 Task: Create a due date automation trigger when advanced on, on the monday after a card is due add basic without the blue label at 11:00 AM.
Action: Mouse moved to (1064, 83)
Screenshot: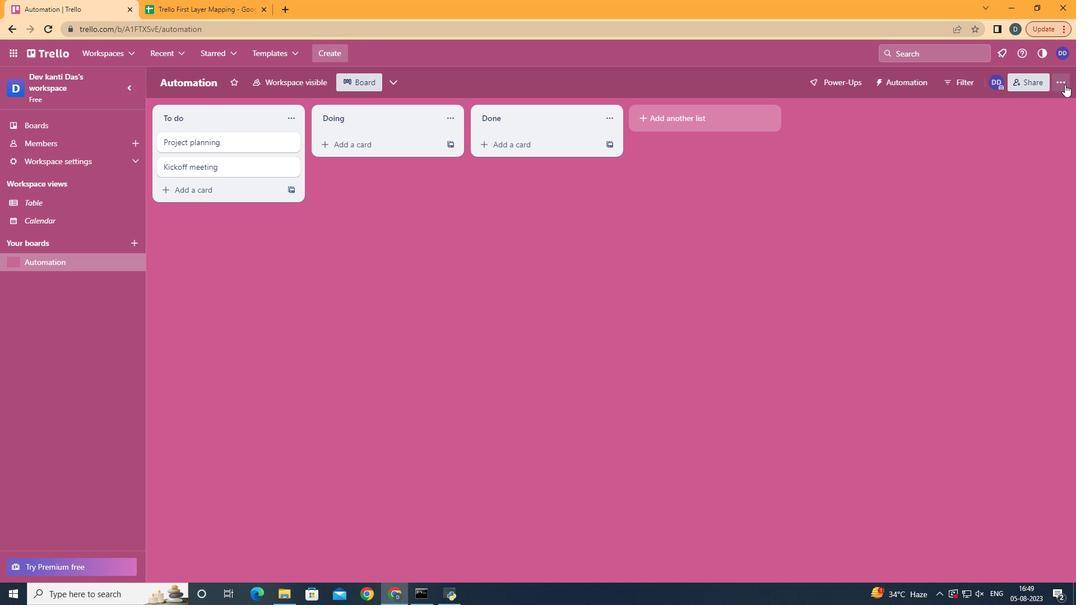 
Action: Mouse pressed left at (1064, 83)
Screenshot: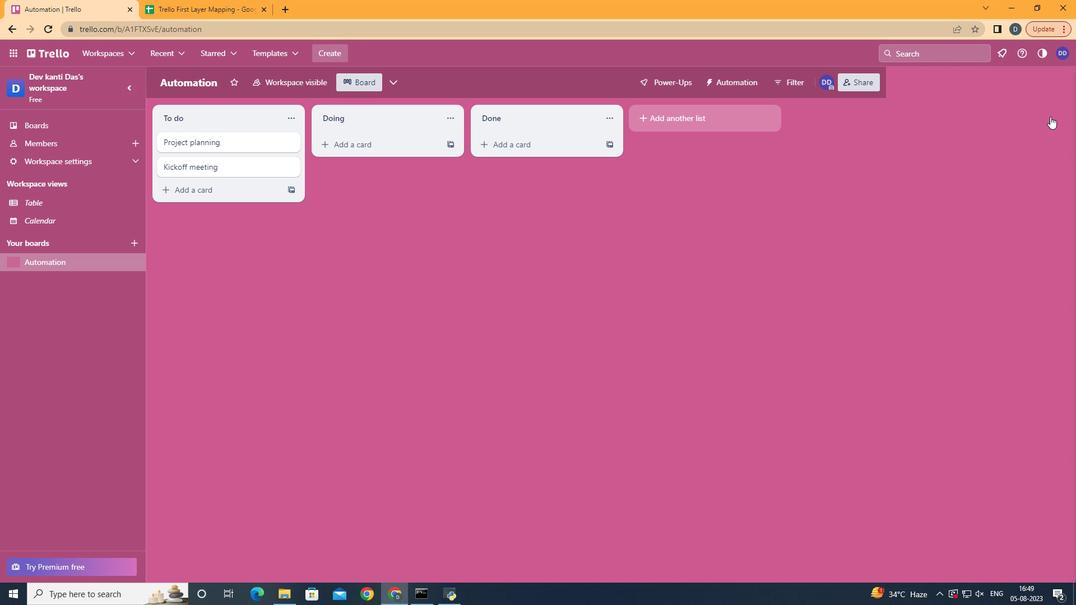 
Action: Mouse moved to (963, 253)
Screenshot: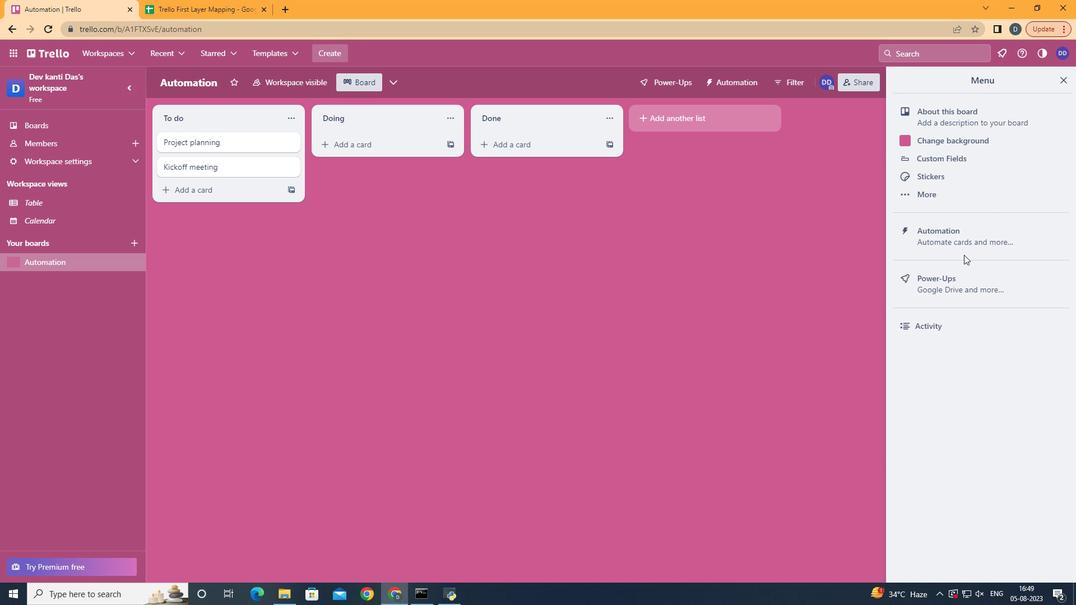 
Action: Mouse pressed left at (963, 253)
Screenshot: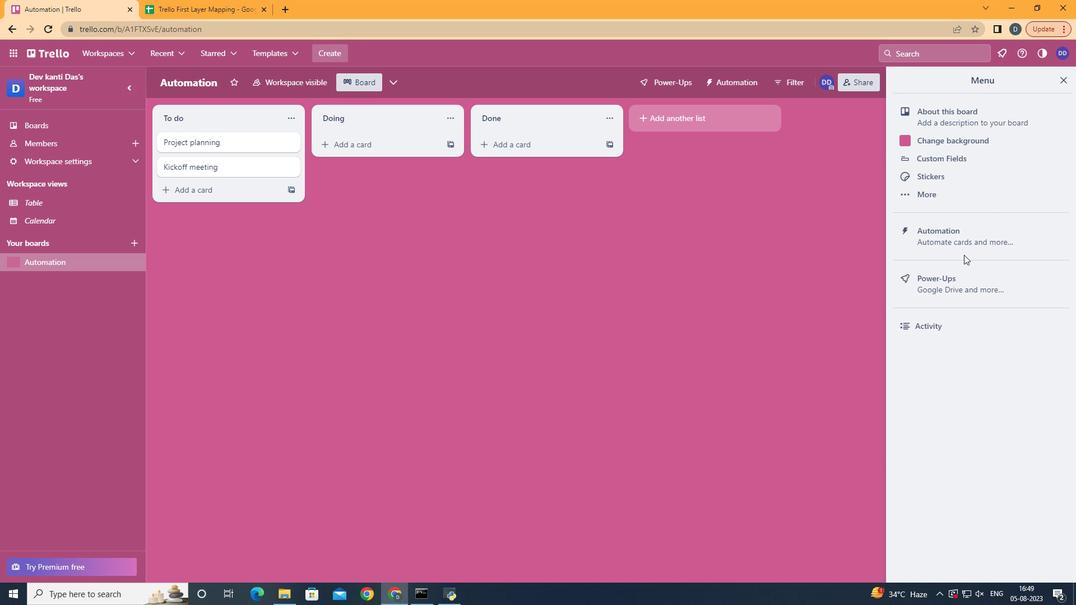 
Action: Mouse moved to (977, 232)
Screenshot: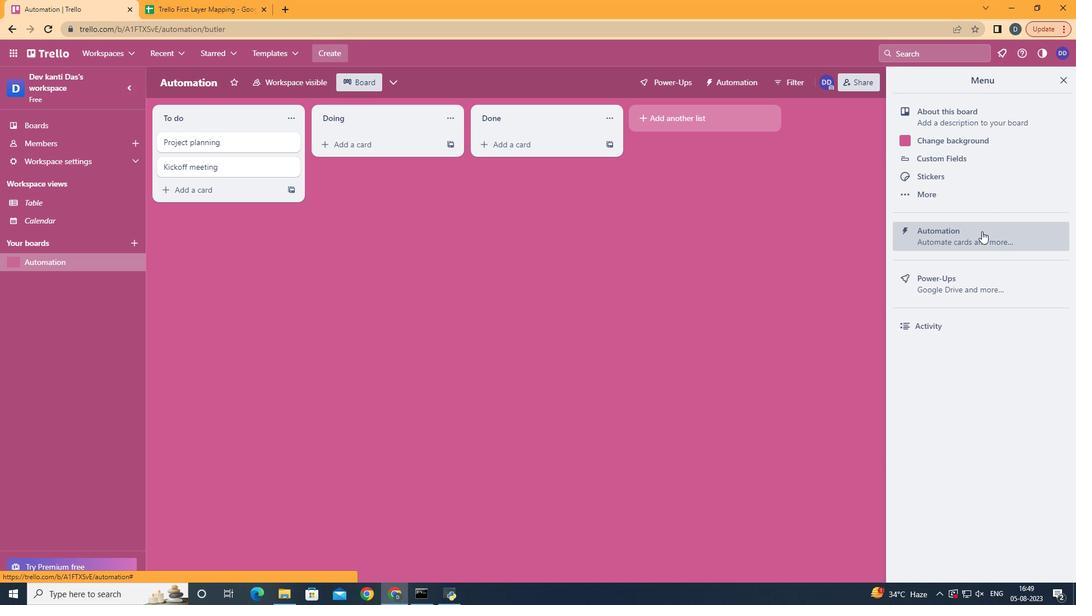 
Action: Mouse pressed left at (977, 232)
Screenshot: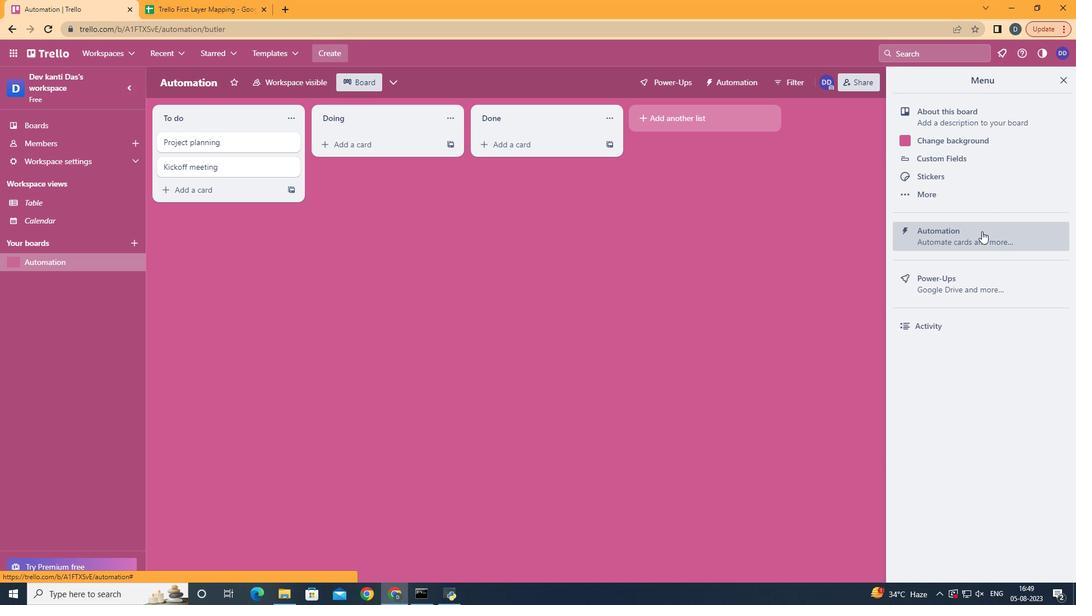 
Action: Mouse moved to (210, 232)
Screenshot: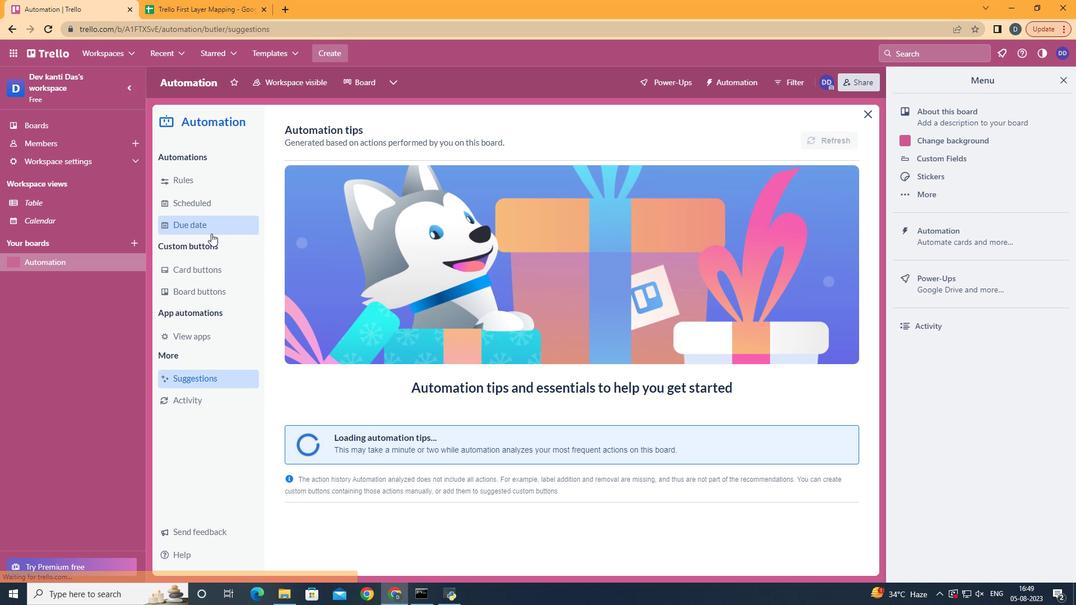 
Action: Mouse pressed left at (210, 232)
Screenshot: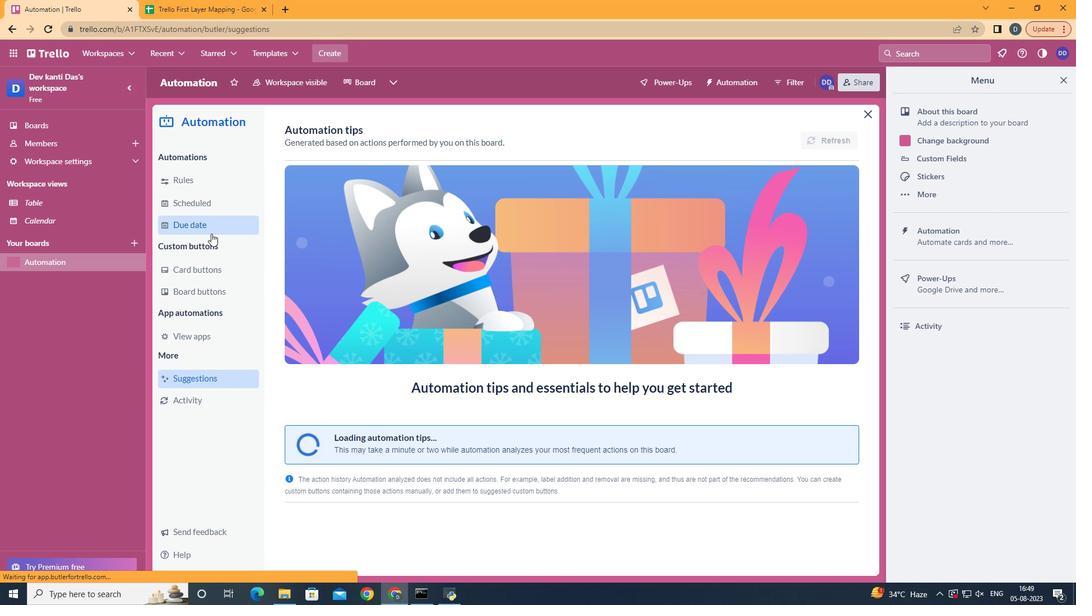 
Action: Mouse moved to (793, 135)
Screenshot: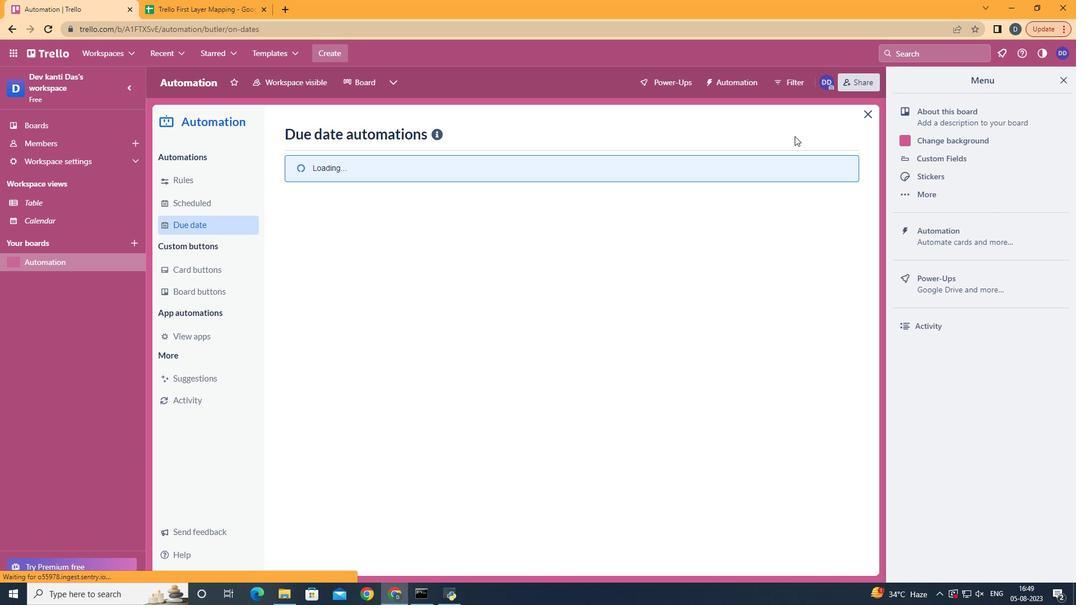
Action: Mouse pressed left at (793, 135)
Screenshot: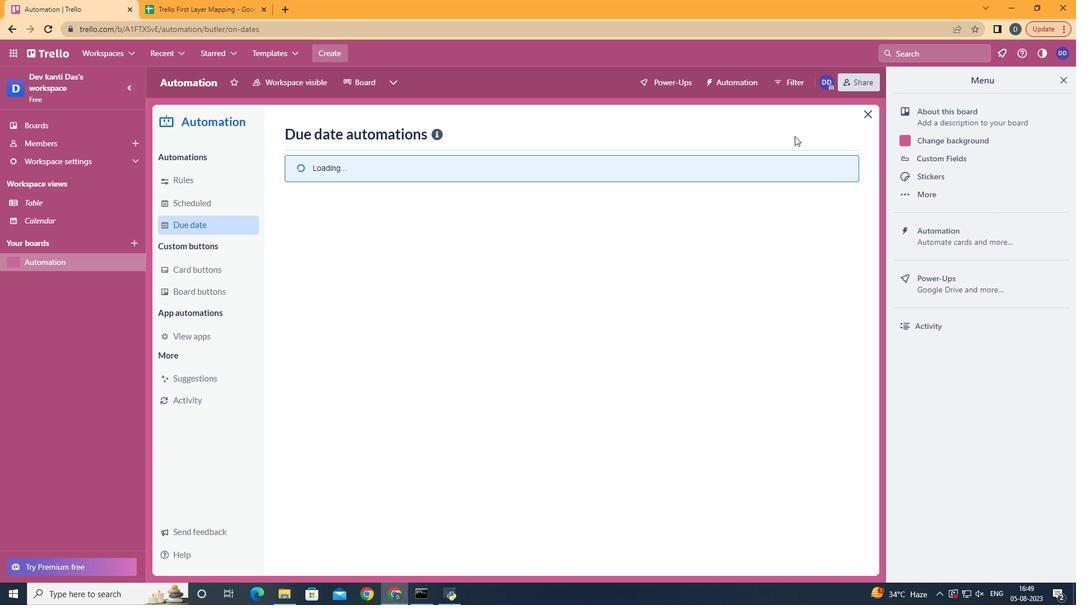 
Action: Mouse moved to (791, 130)
Screenshot: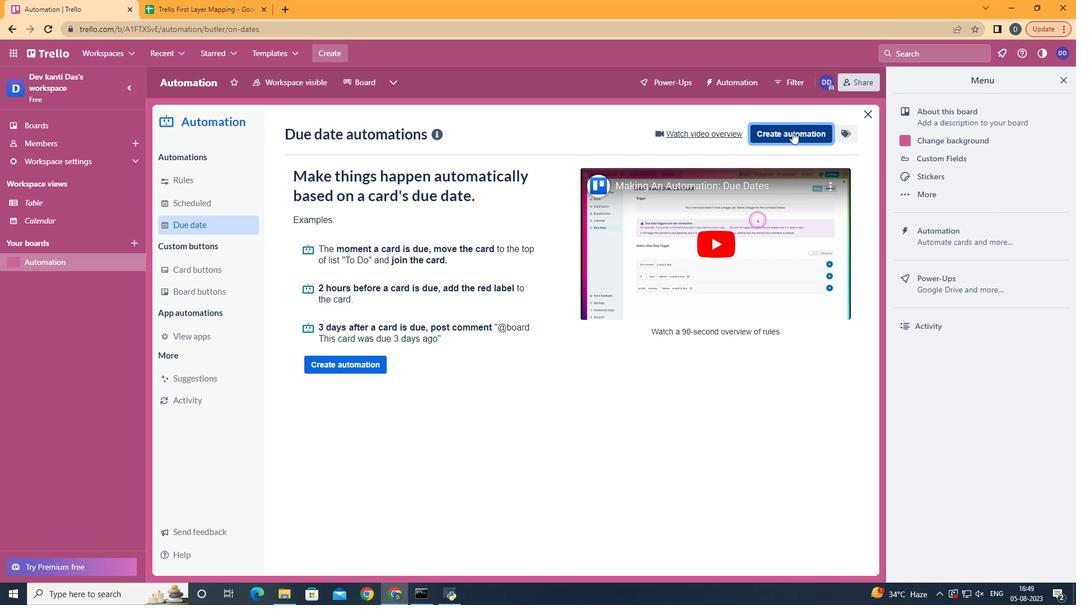 
Action: Mouse pressed left at (791, 130)
Screenshot: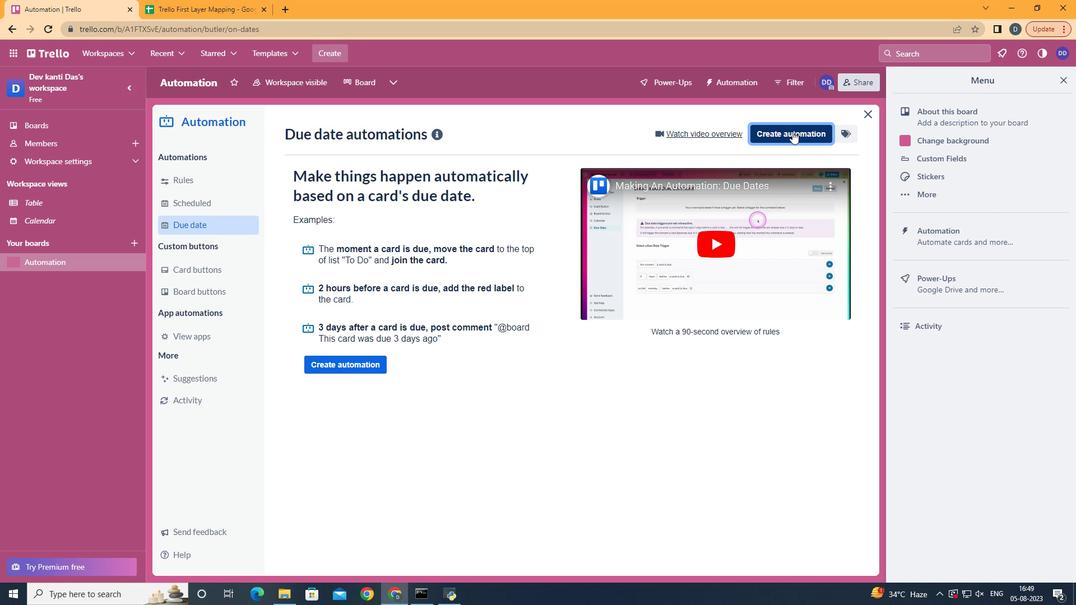 
Action: Mouse moved to (577, 251)
Screenshot: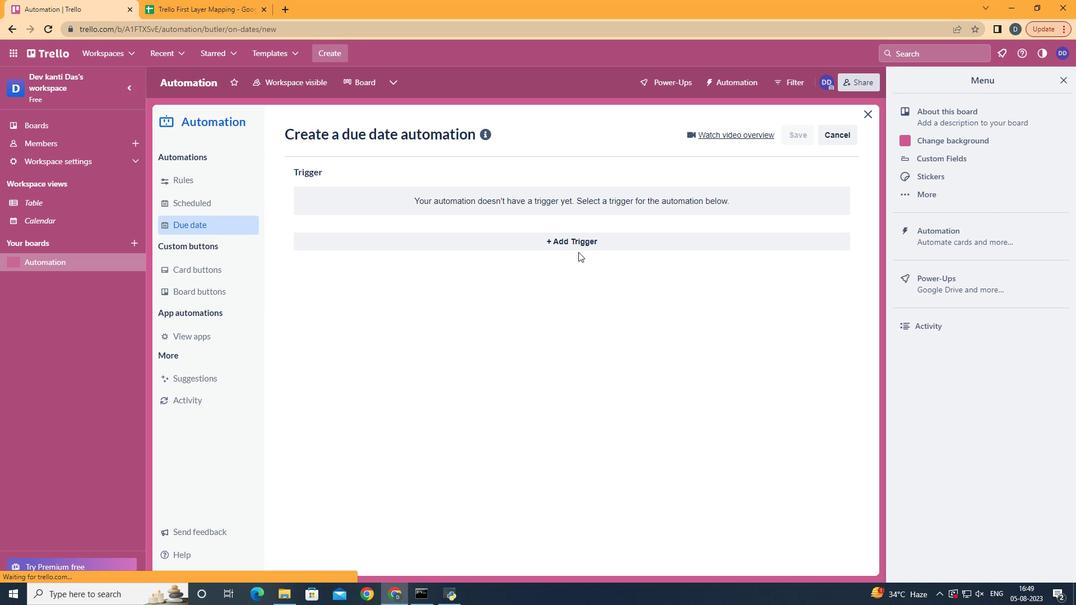 
Action: Mouse pressed left at (577, 251)
Screenshot: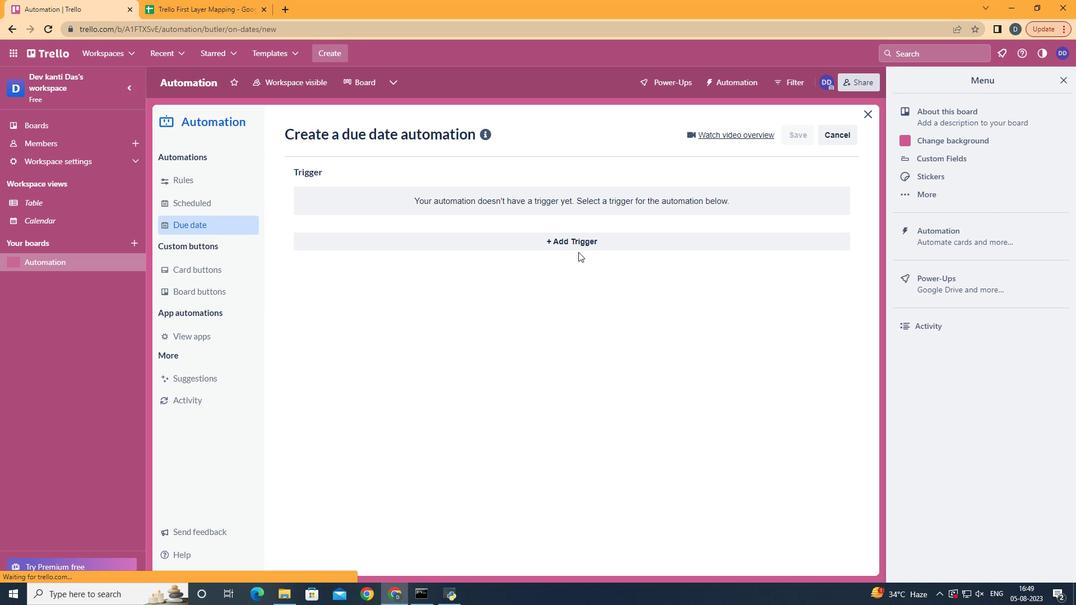 
Action: Mouse moved to (599, 237)
Screenshot: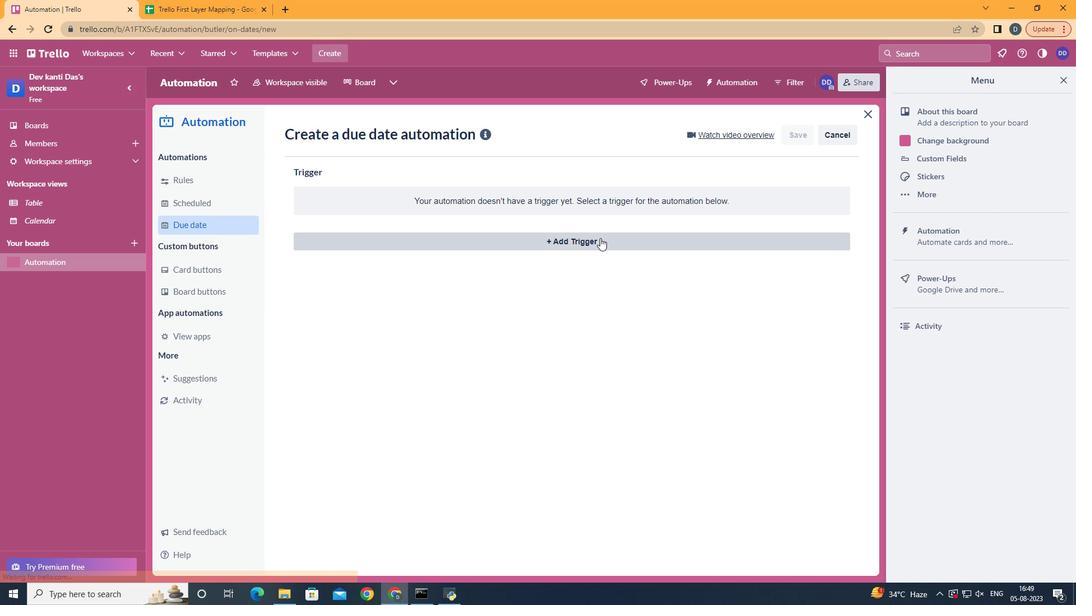 
Action: Mouse pressed left at (599, 237)
Screenshot: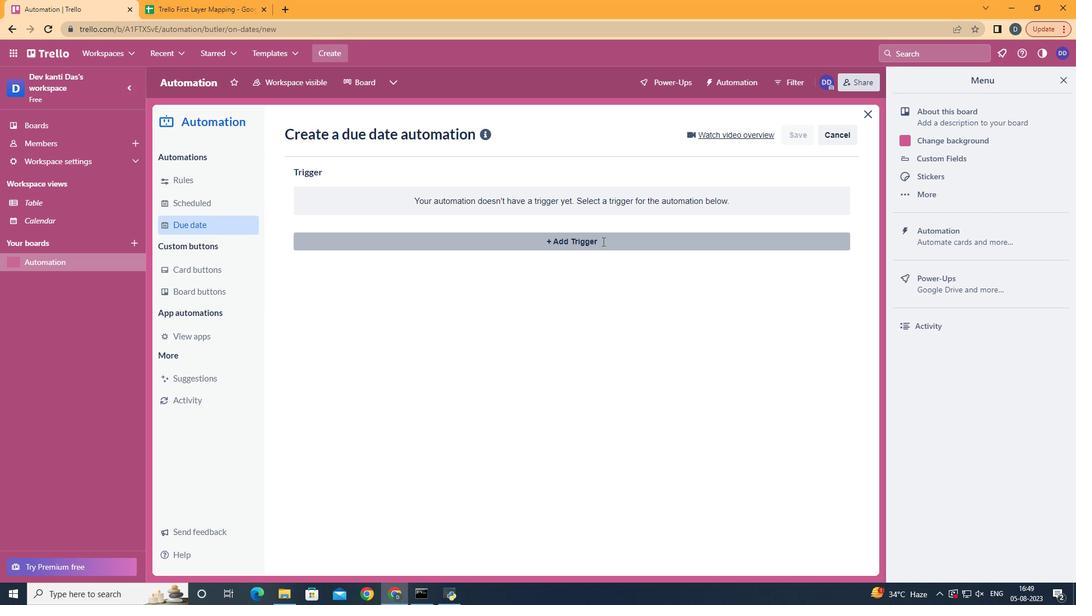
Action: Mouse moved to (364, 295)
Screenshot: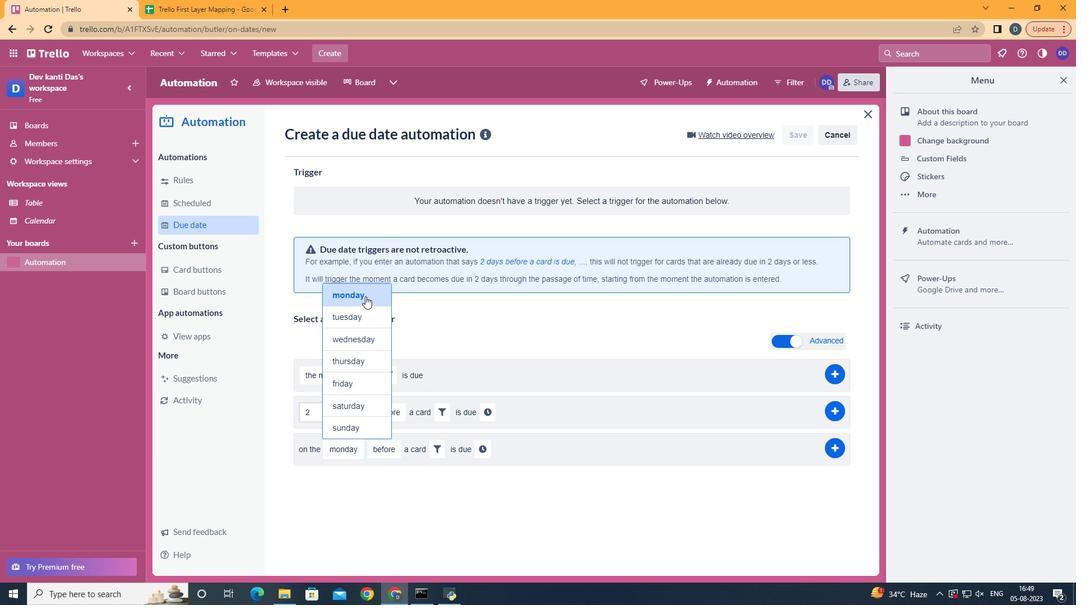 
Action: Mouse pressed left at (364, 295)
Screenshot: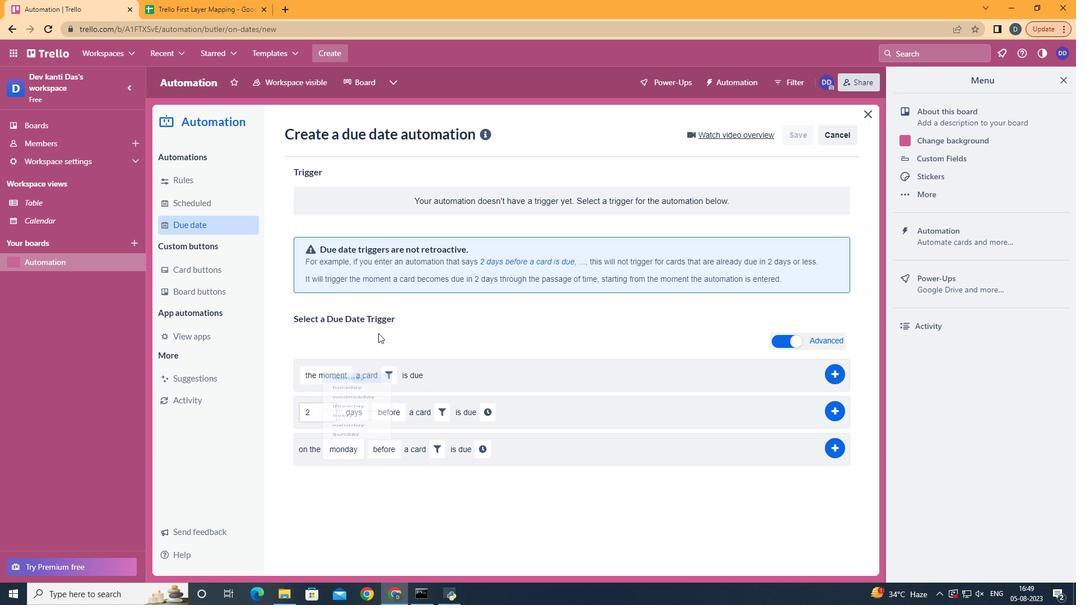 
Action: Mouse moved to (396, 488)
Screenshot: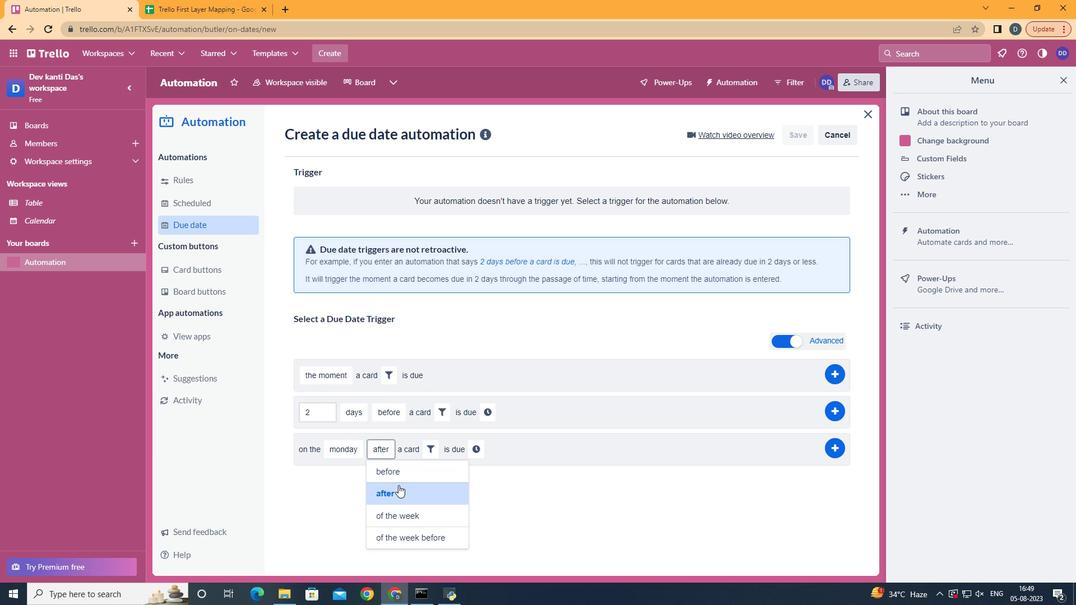 
Action: Mouse pressed left at (396, 488)
Screenshot: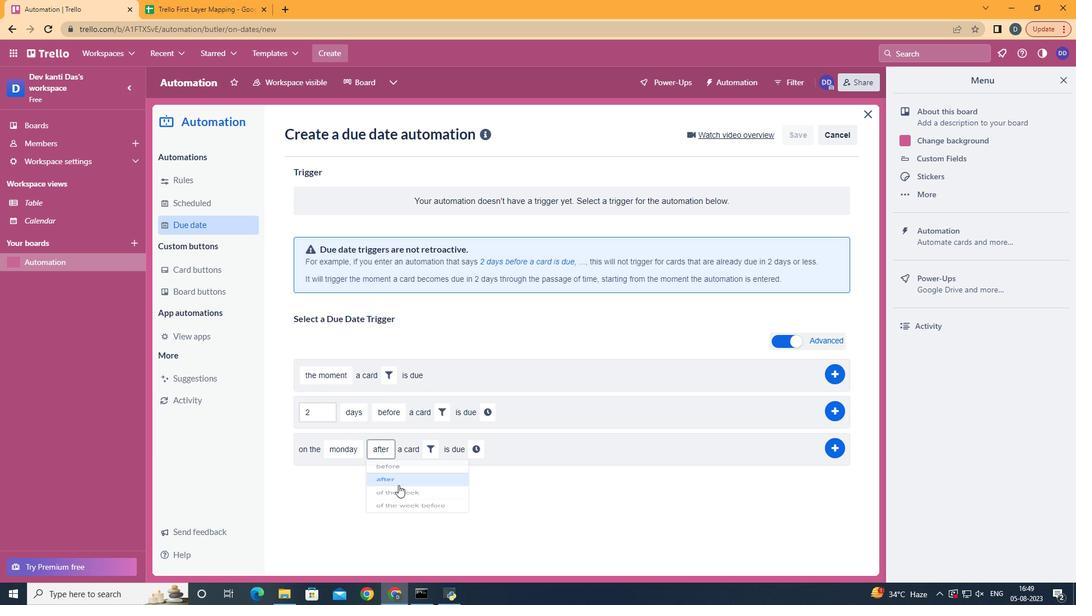 
Action: Mouse moved to (430, 441)
Screenshot: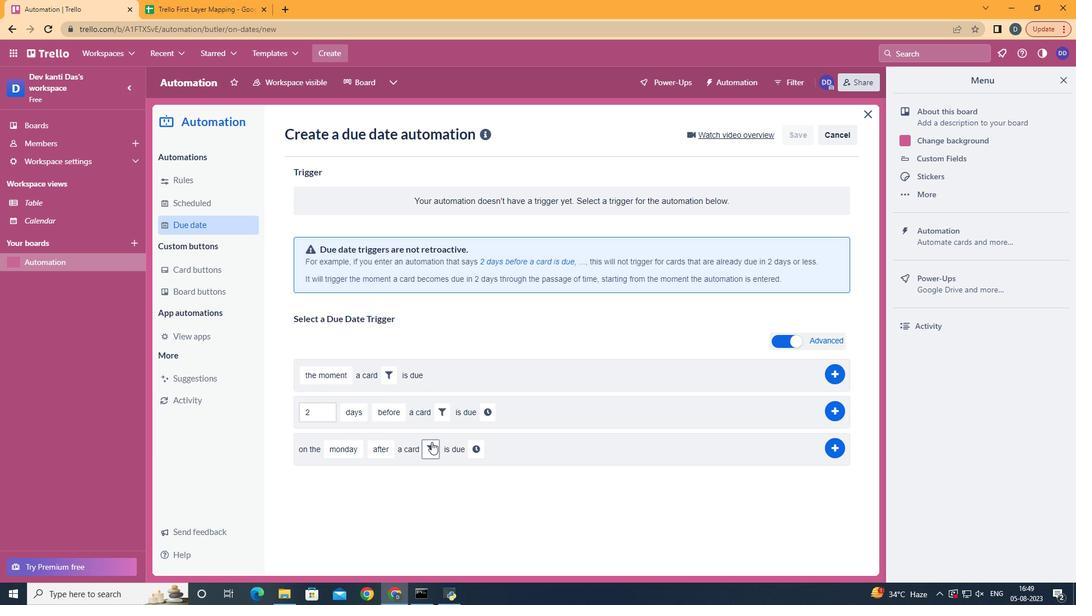 
Action: Mouse pressed left at (430, 441)
Screenshot: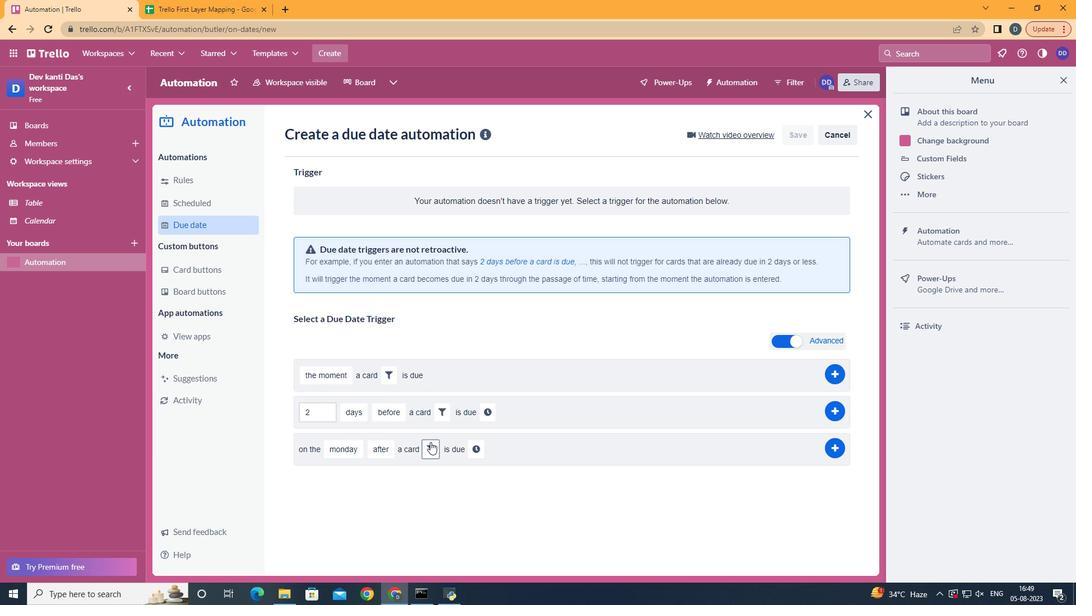 
Action: Mouse moved to (464, 511)
Screenshot: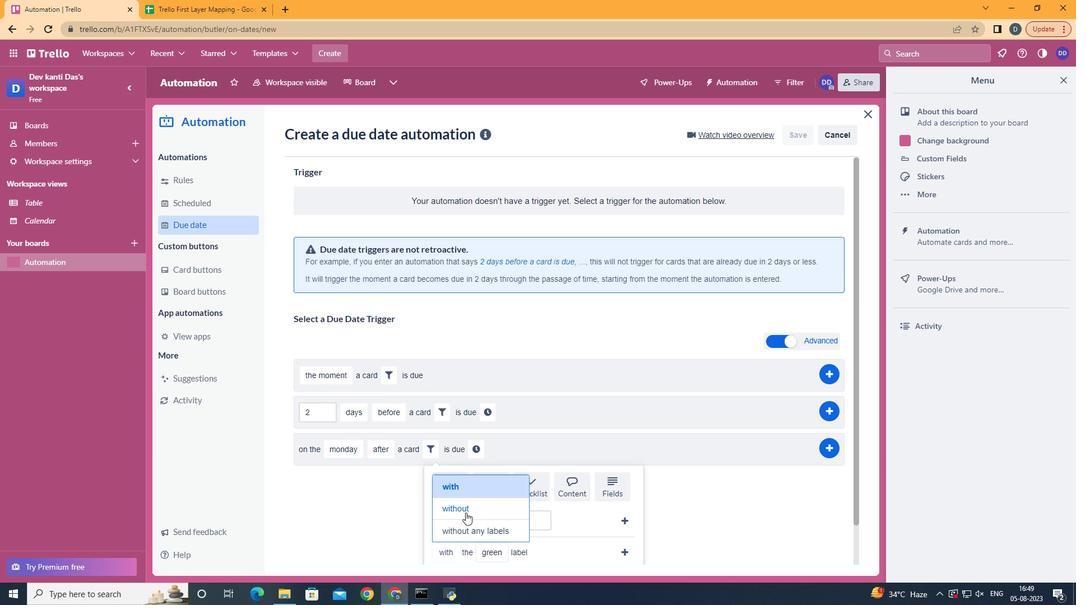 
Action: Mouse pressed left at (464, 511)
Screenshot: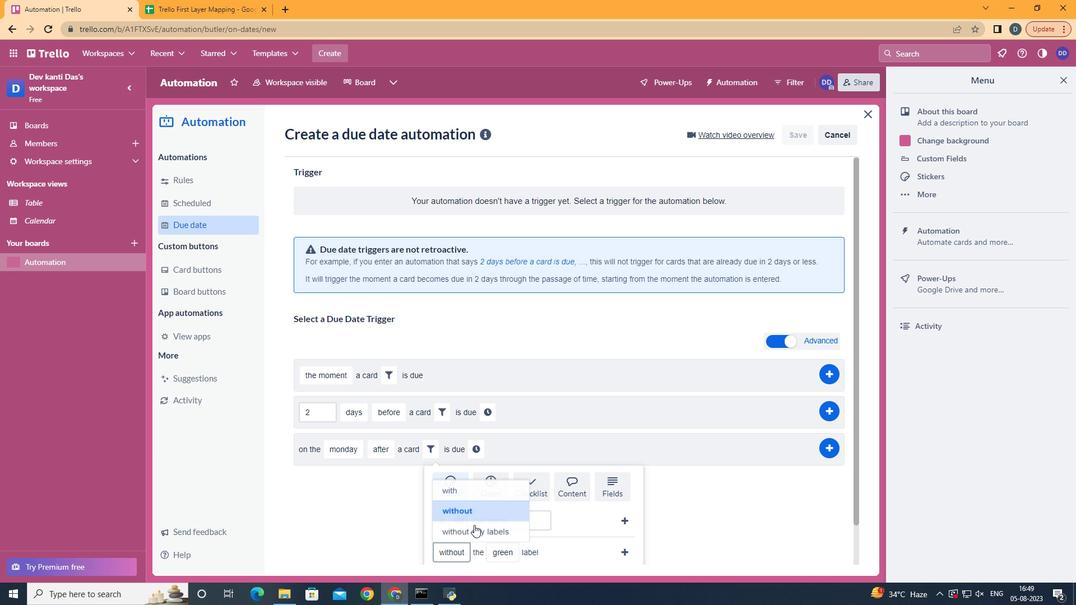 
Action: Mouse moved to (504, 527)
Screenshot: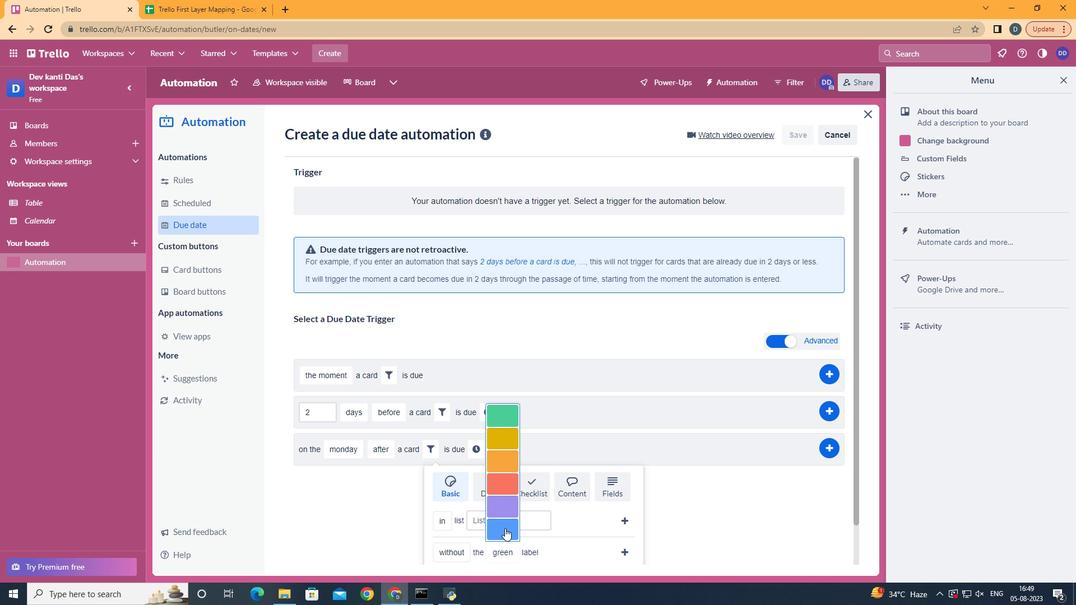 
Action: Mouse pressed left at (504, 527)
Screenshot: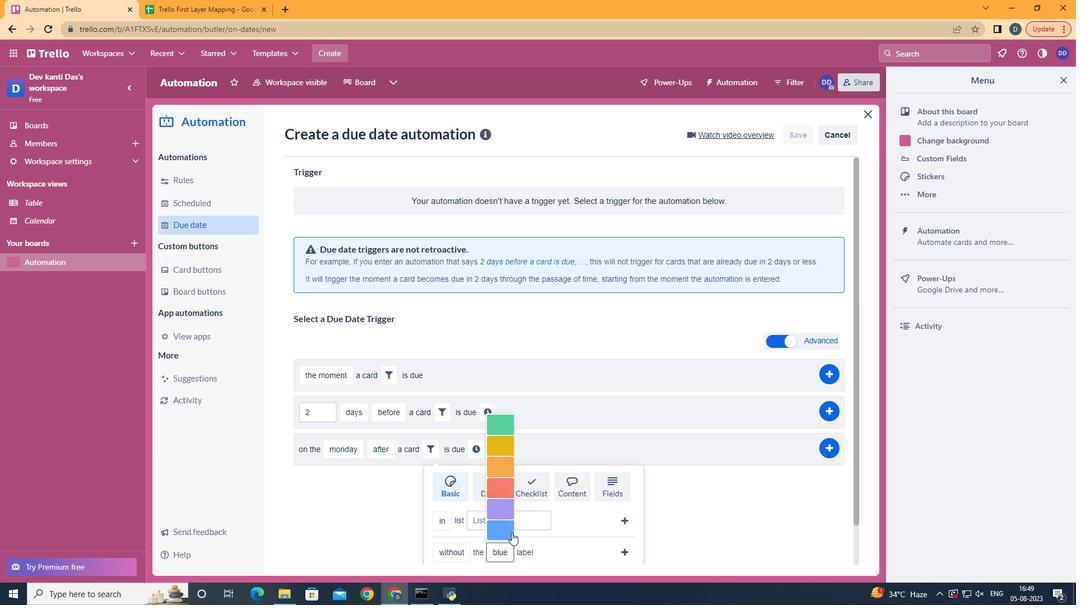 
Action: Mouse moved to (629, 553)
Screenshot: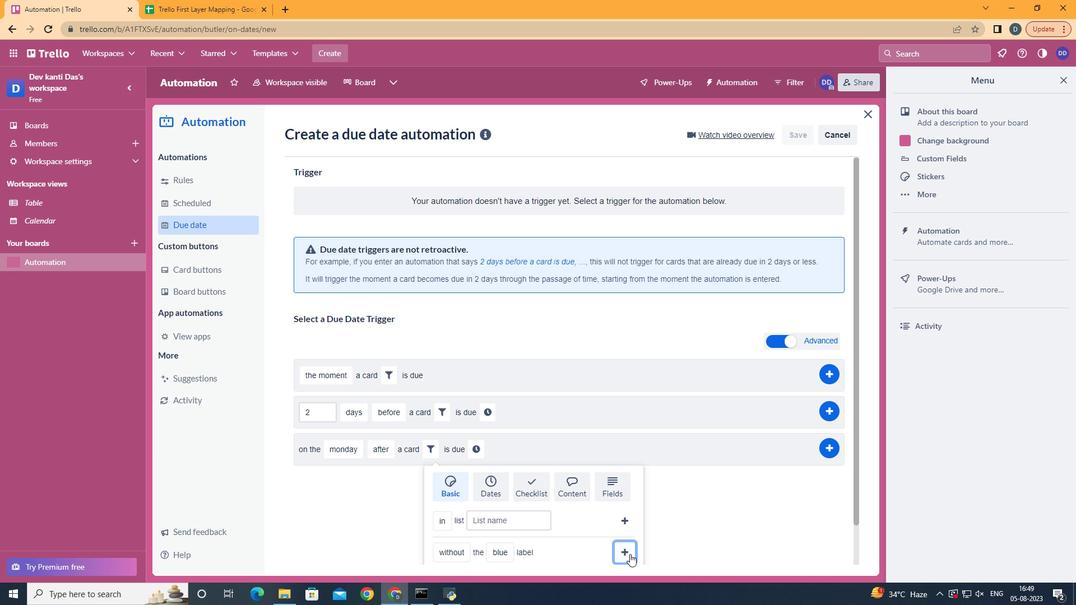 
Action: Mouse pressed left at (629, 553)
Screenshot: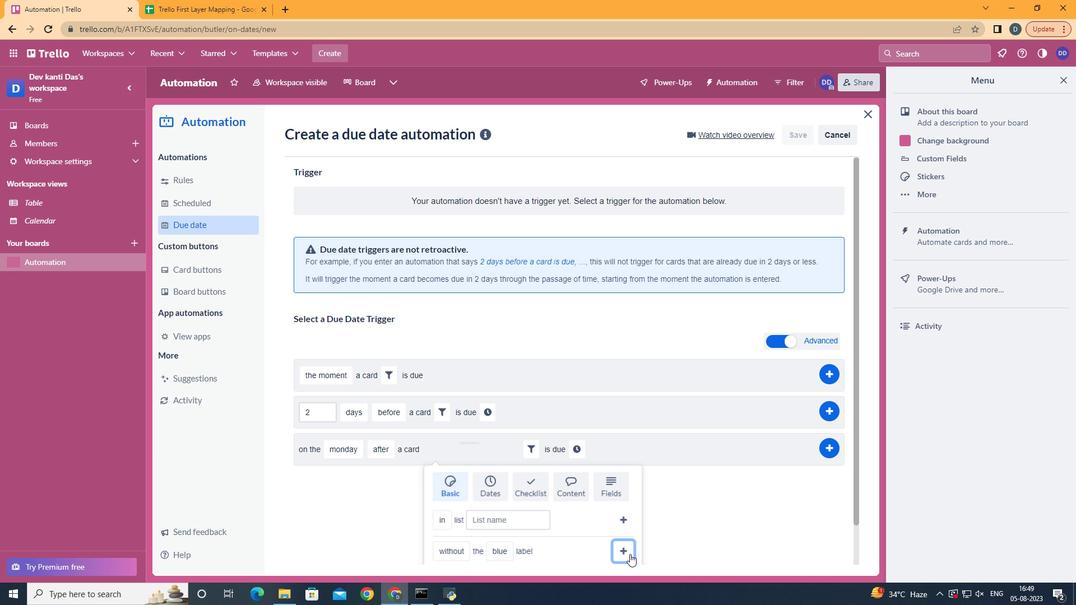
Action: Mouse moved to (579, 453)
Screenshot: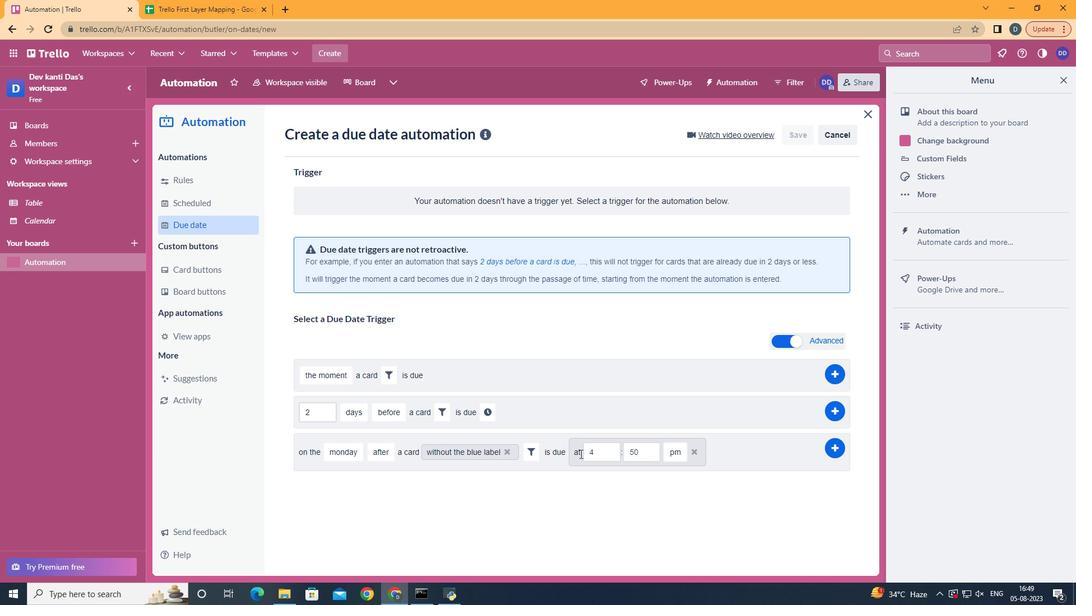 
Action: Mouse pressed left at (579, 453)
Screenshot: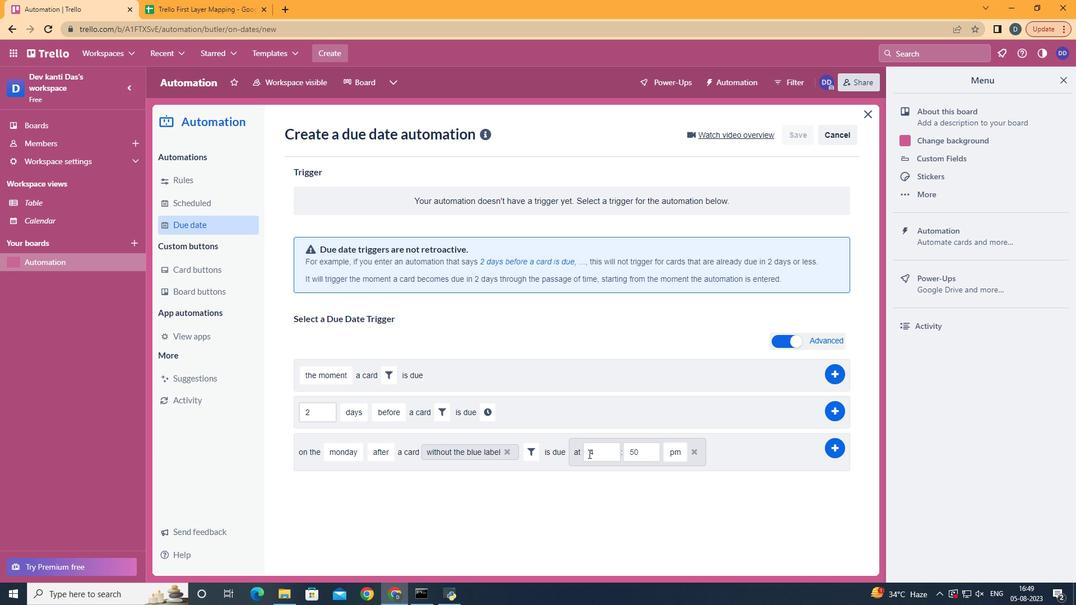 
Action: Mouse moved to (595, 454)
Screenshot: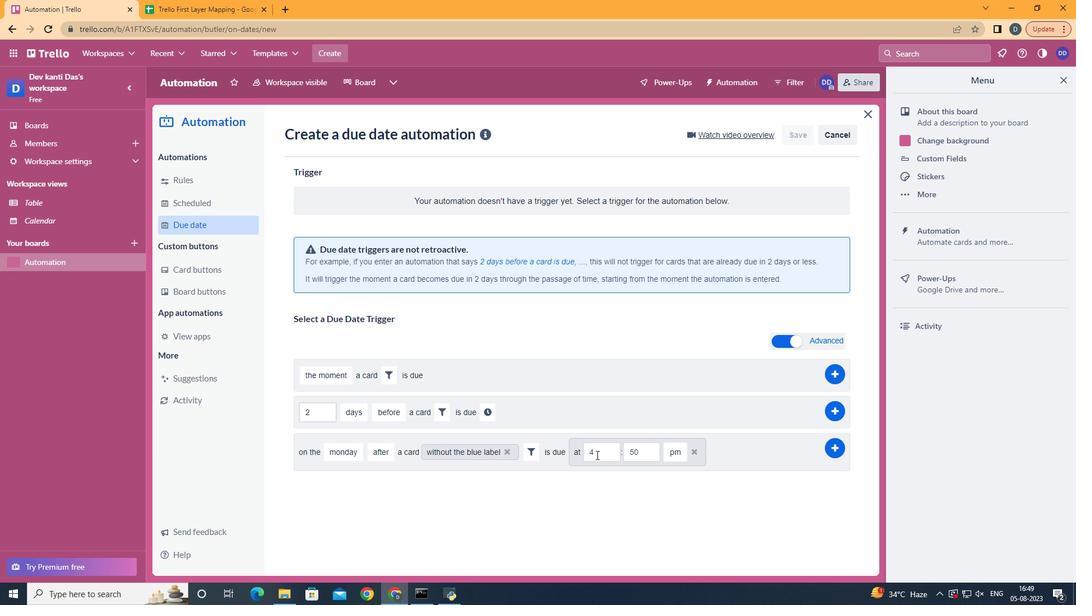 
Action: Mouse pressed left at (595, 454)
Screenshot: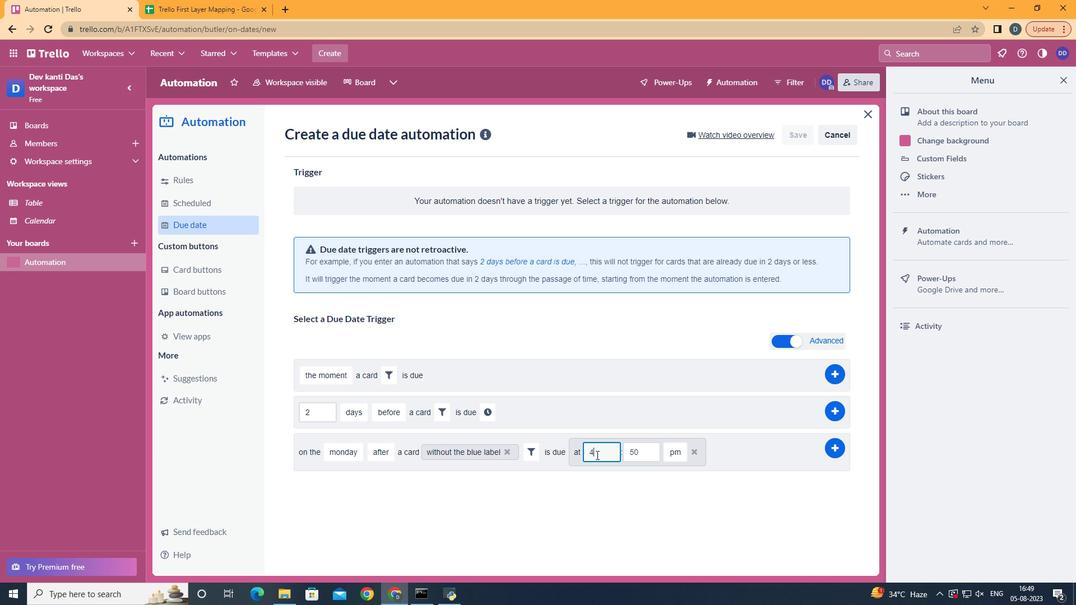 
Action: Key pressed <Key.backspace>11
Screenshot: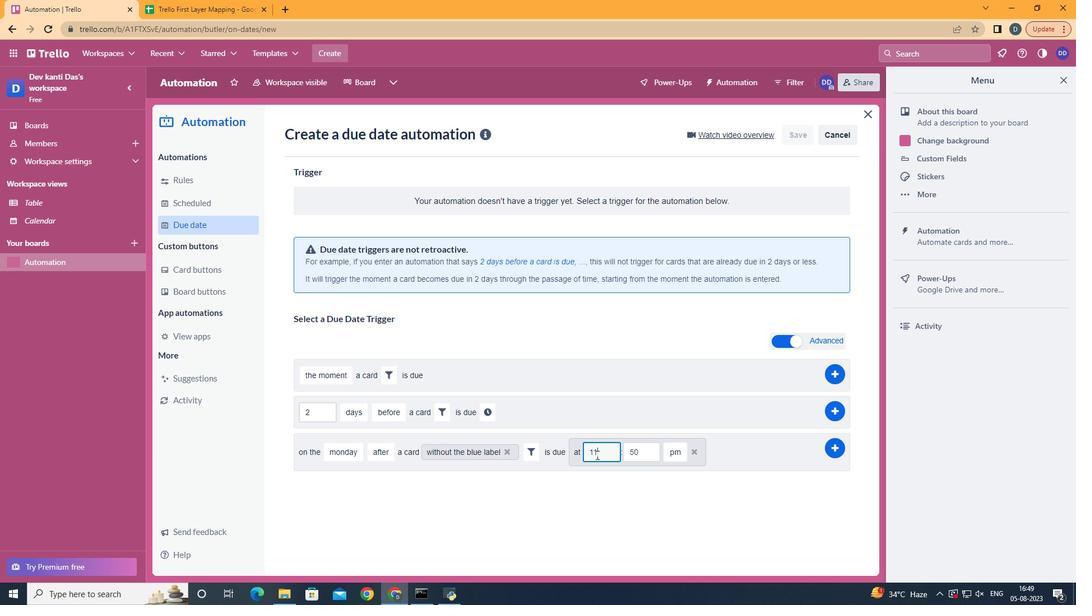 
Action: Mouse moved to (641, 449)
Screenshot: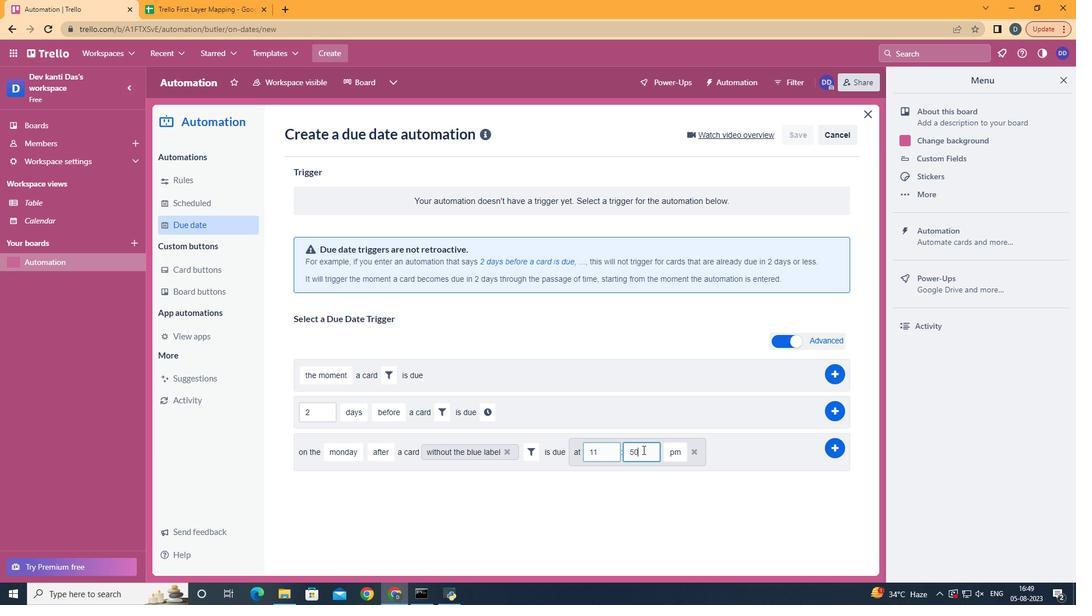 
Action: Mouse pressed left at (641, 449)
Screenshot: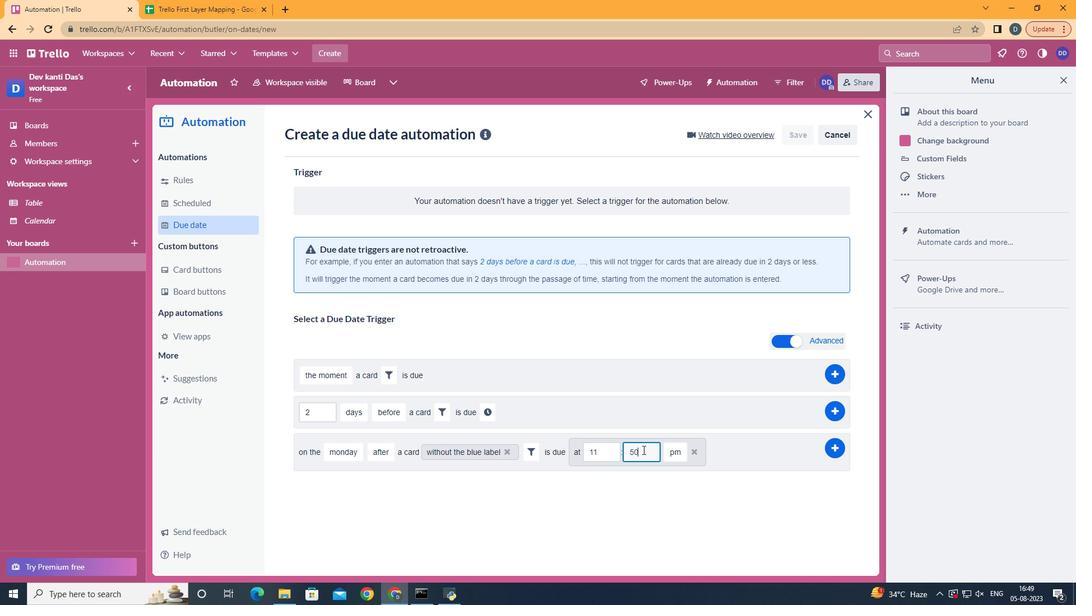 
Action: Key pressed <Key.backspace><Key.backspace>00
Screenshot: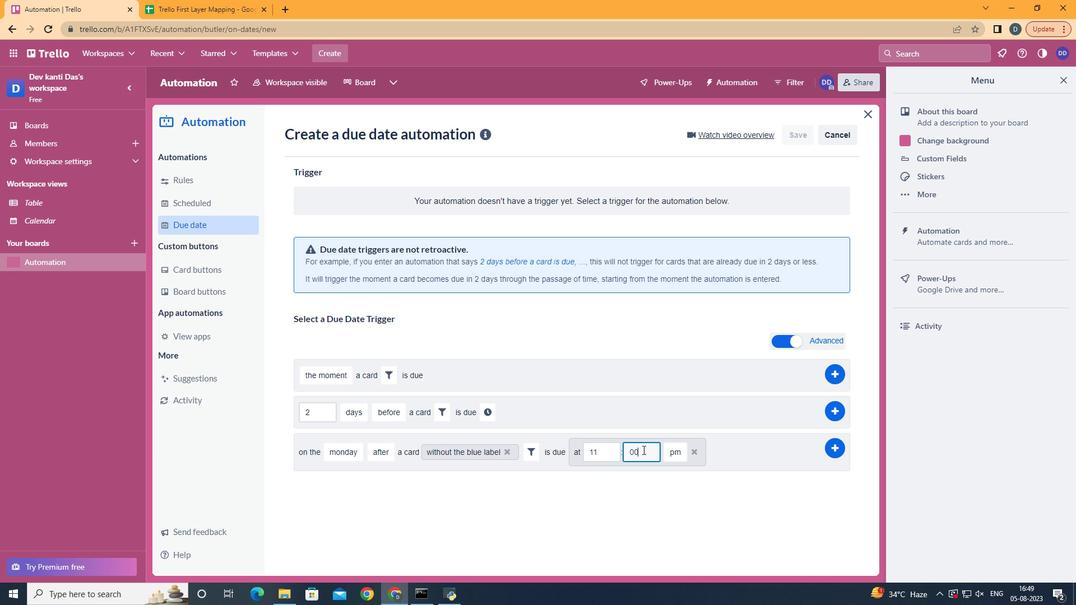 
Action: Mouse moved to (672, 471)
Screenshot: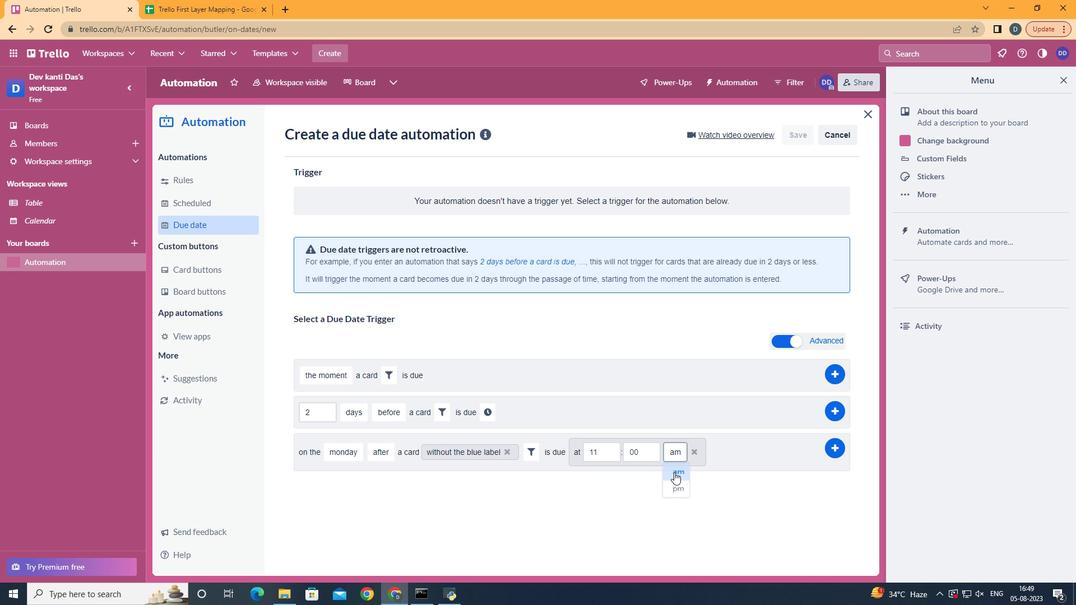 
Action: Mouse pressed left at (672, 471)
Screenshot: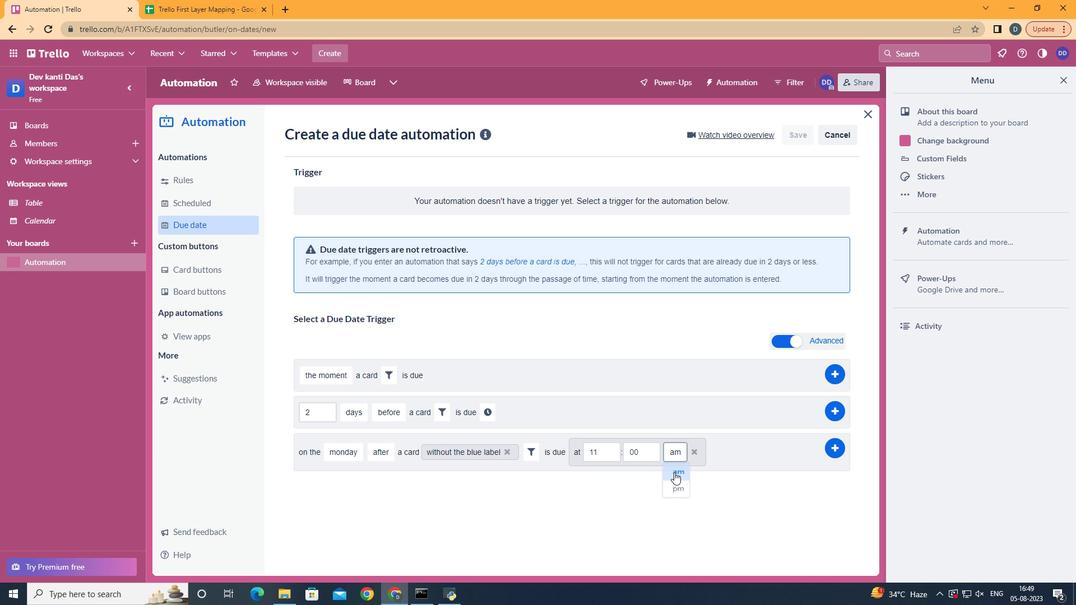 
Action: Mouse moved to (844, 447)
Screenshot: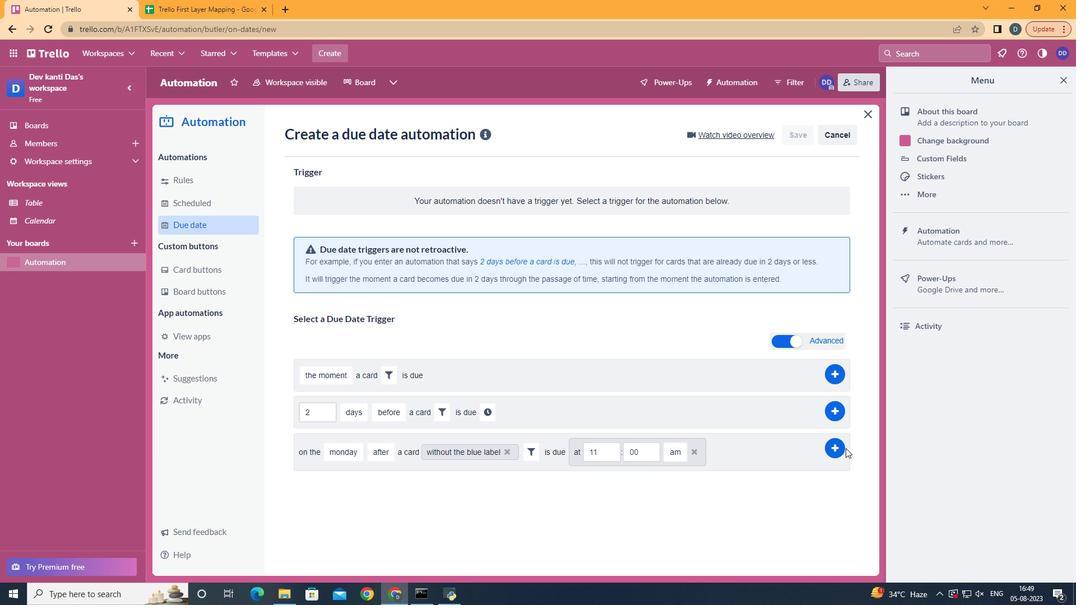 
Action: Mouse pressed left at (844, 447)
Screenshot: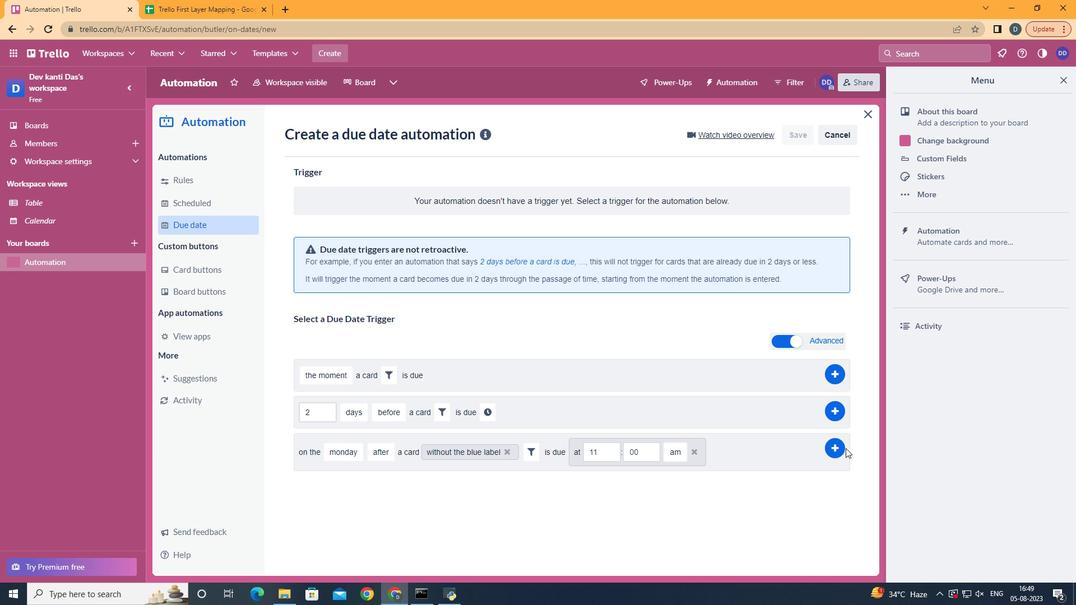 
Action: Mouse moved to (843, 447)
Screenshot: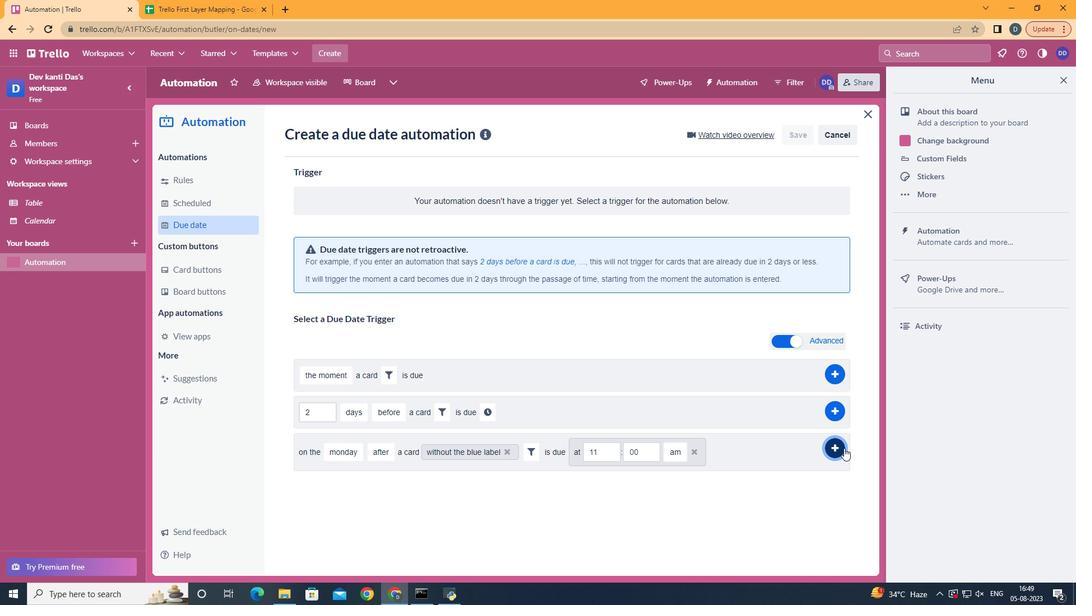 
Action: Mouse pressed left at (843, 447)
Screenshot: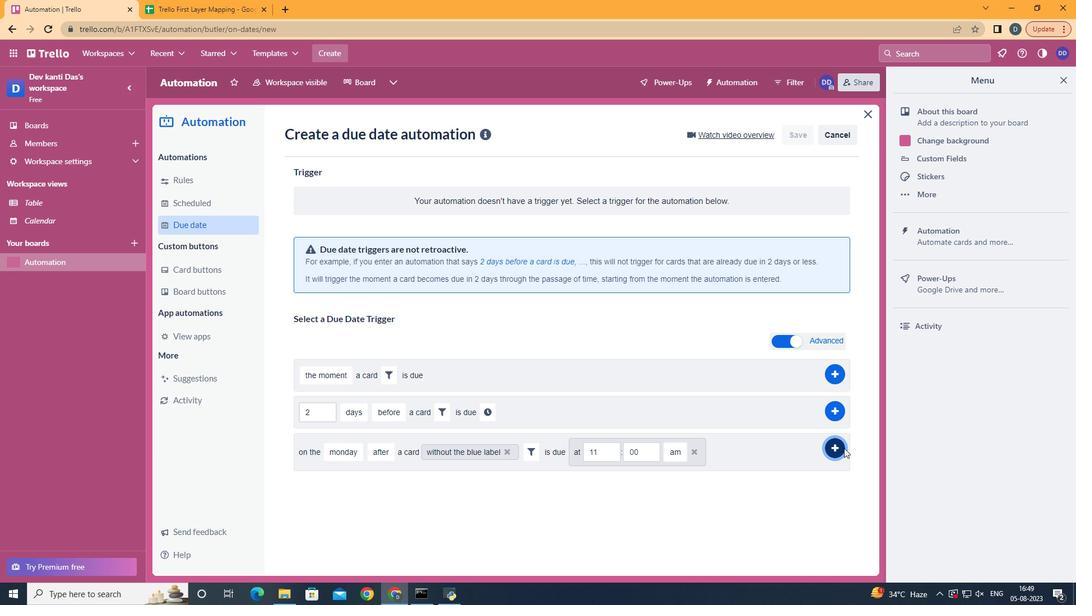 
Action: Mouse moved to (484, 203)
Screenshot: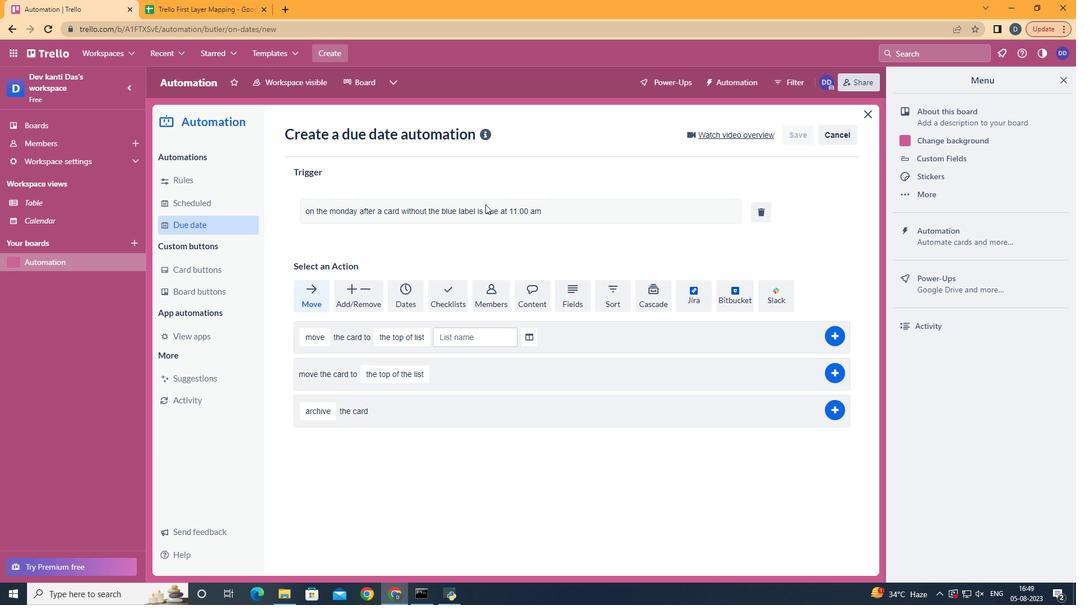 
